 Task: Check the average views per listing of new construction in the last 3 years.
Action: Mouse moved to (1023, 246)
Screenshot: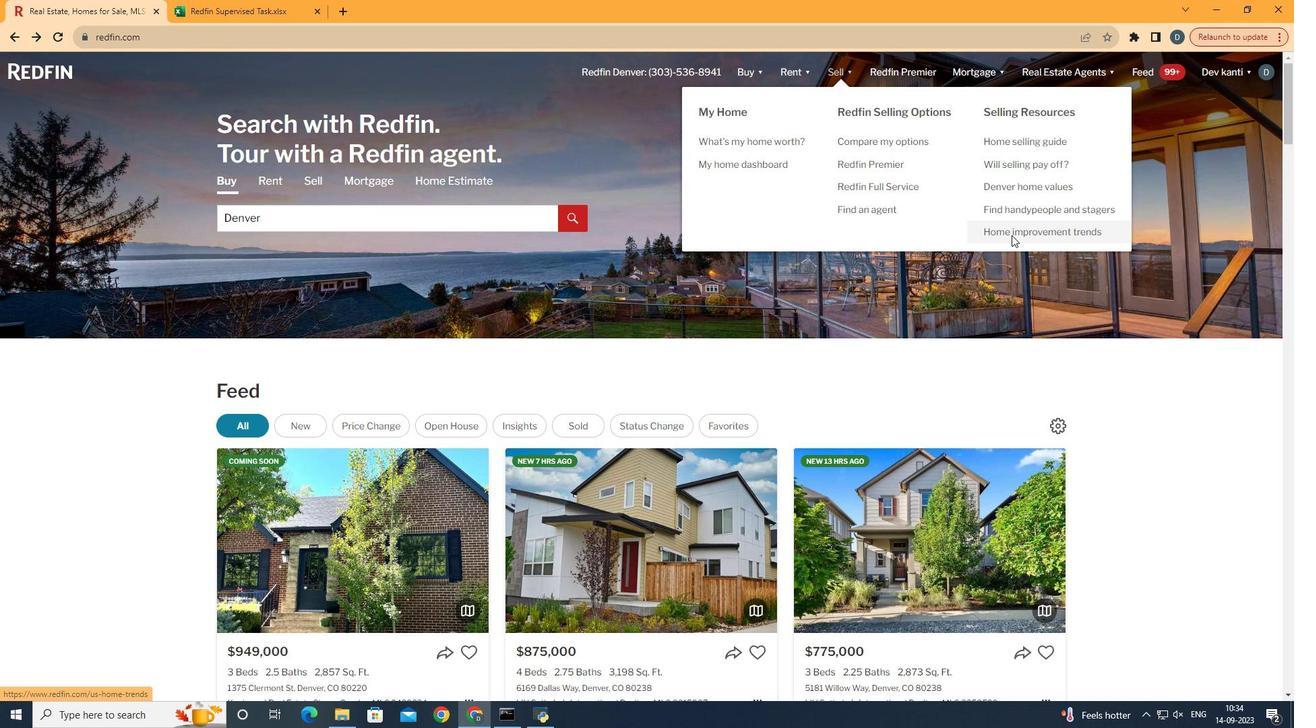 
Action: Mouse pressed left at (1023, 246)
Screenshot: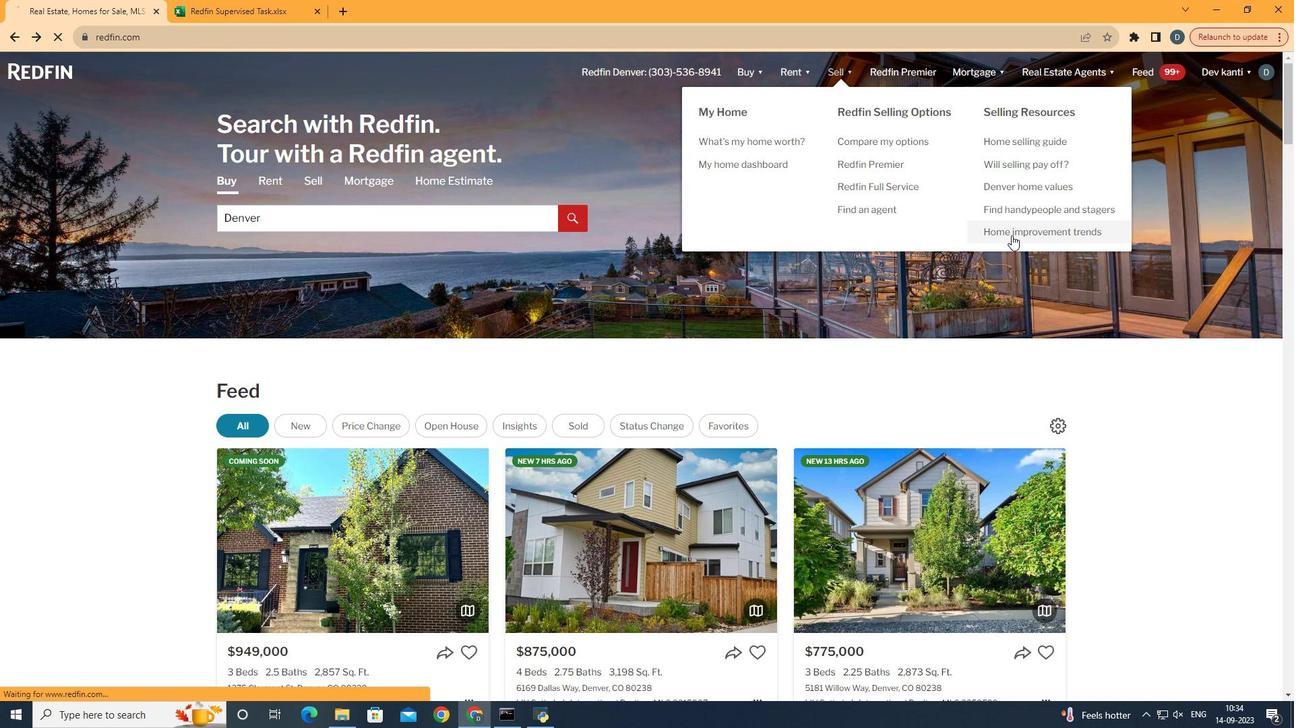 
Action: Mouse moved to (330, 276)
Screenshot: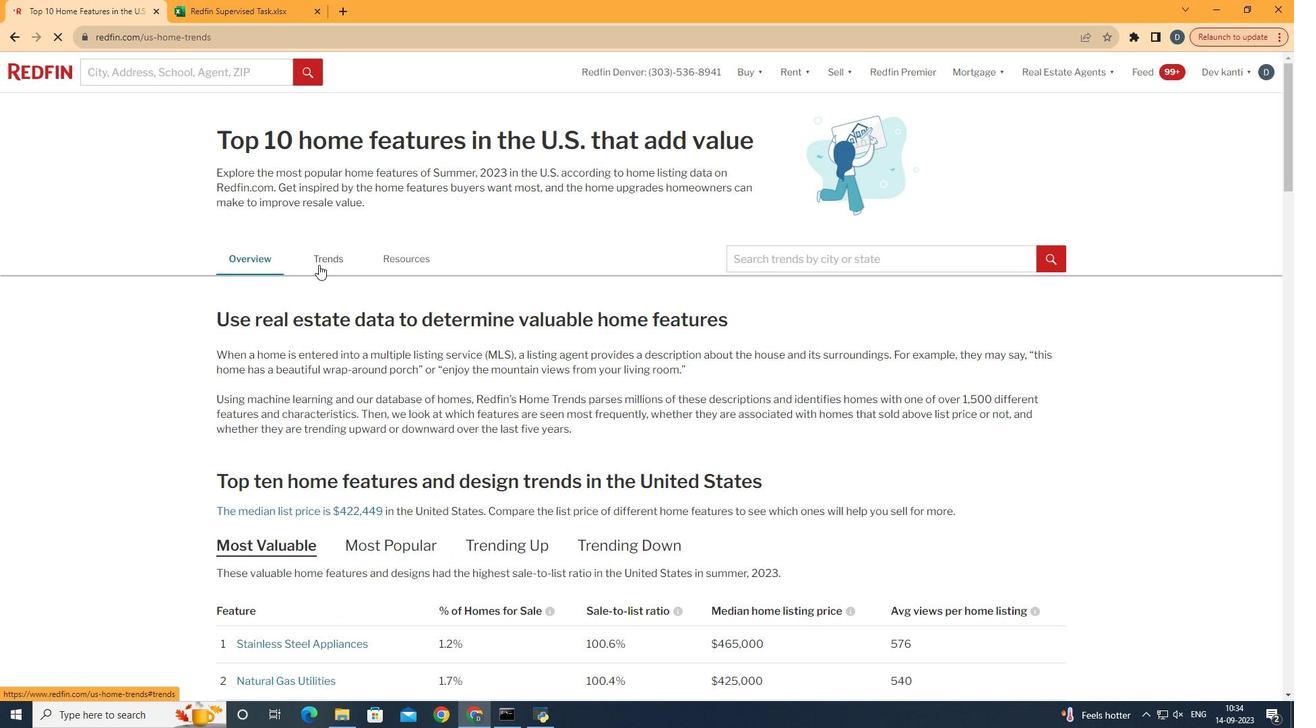 
Action: Mouse pressed left at (330, 276)
Screenshot: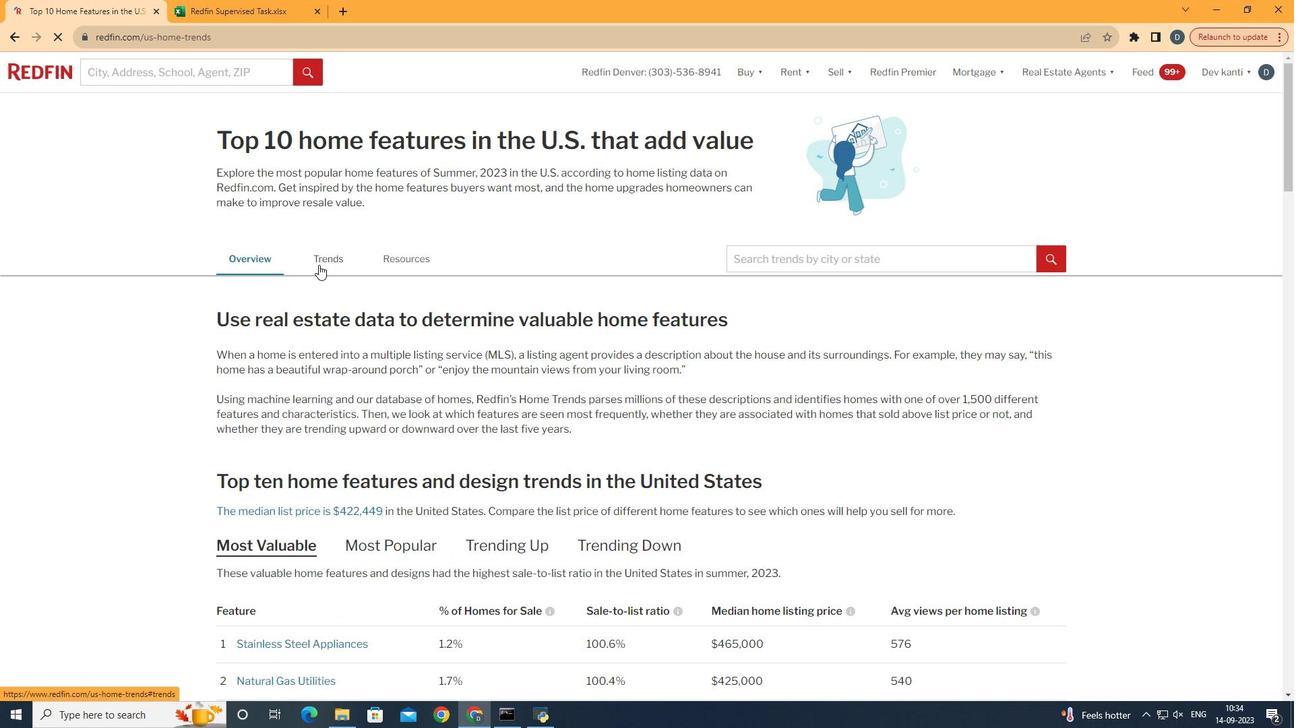 
Action: Mouse moved to (449, 397)
Screenshot: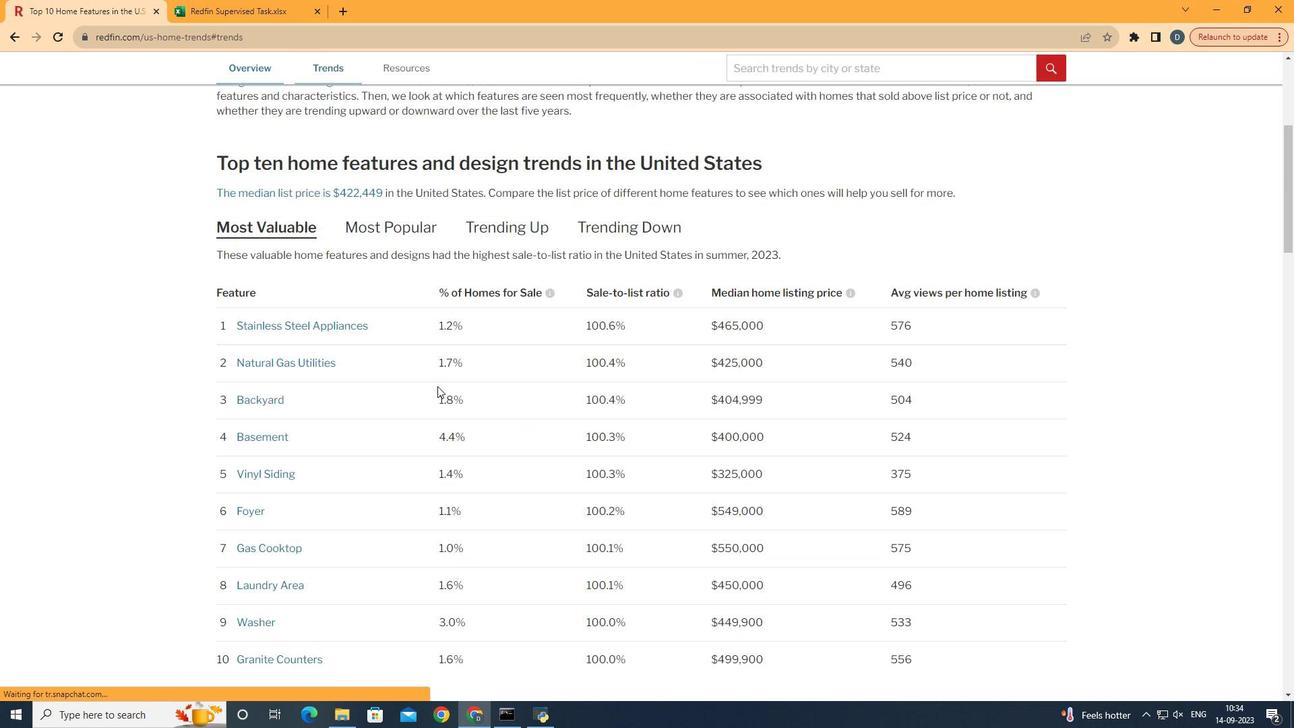 
Action: Mouse scrolled (449, 397) with delta (0, 0)
Screenshot: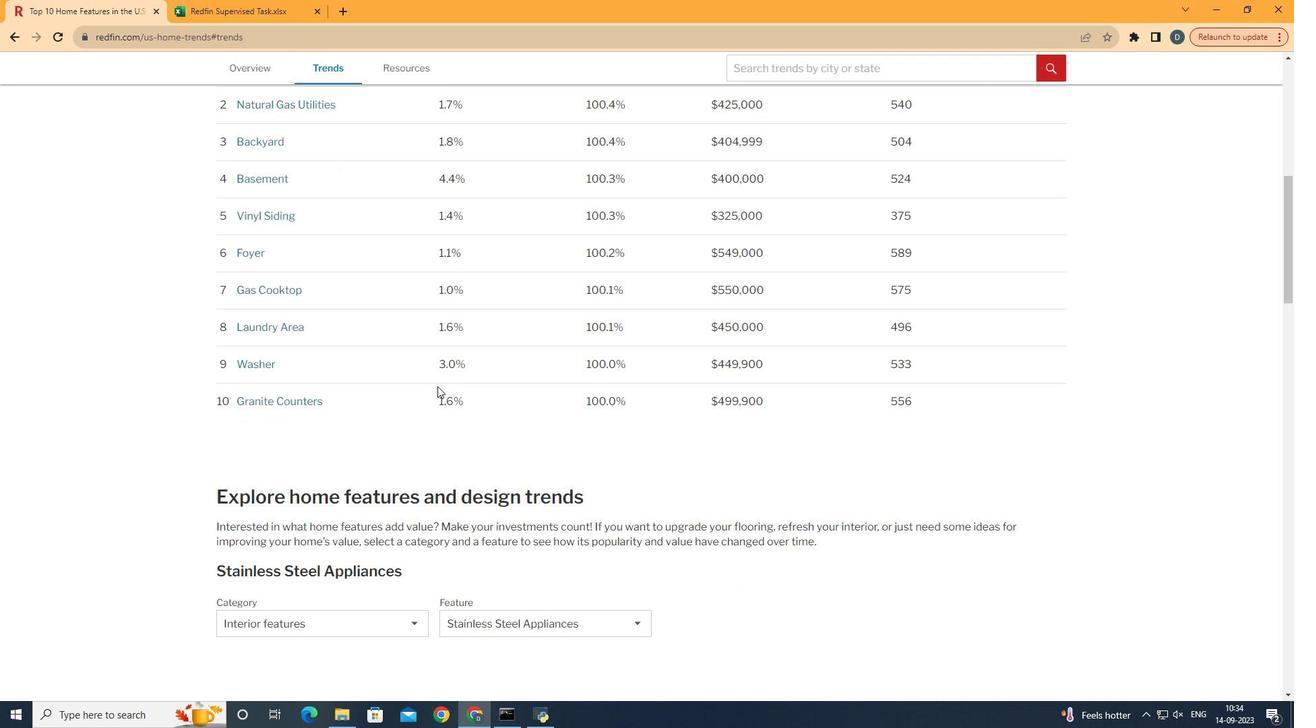 
Action: Mouse scrolled (449, 397) with delta (0, 0)
Screenshot: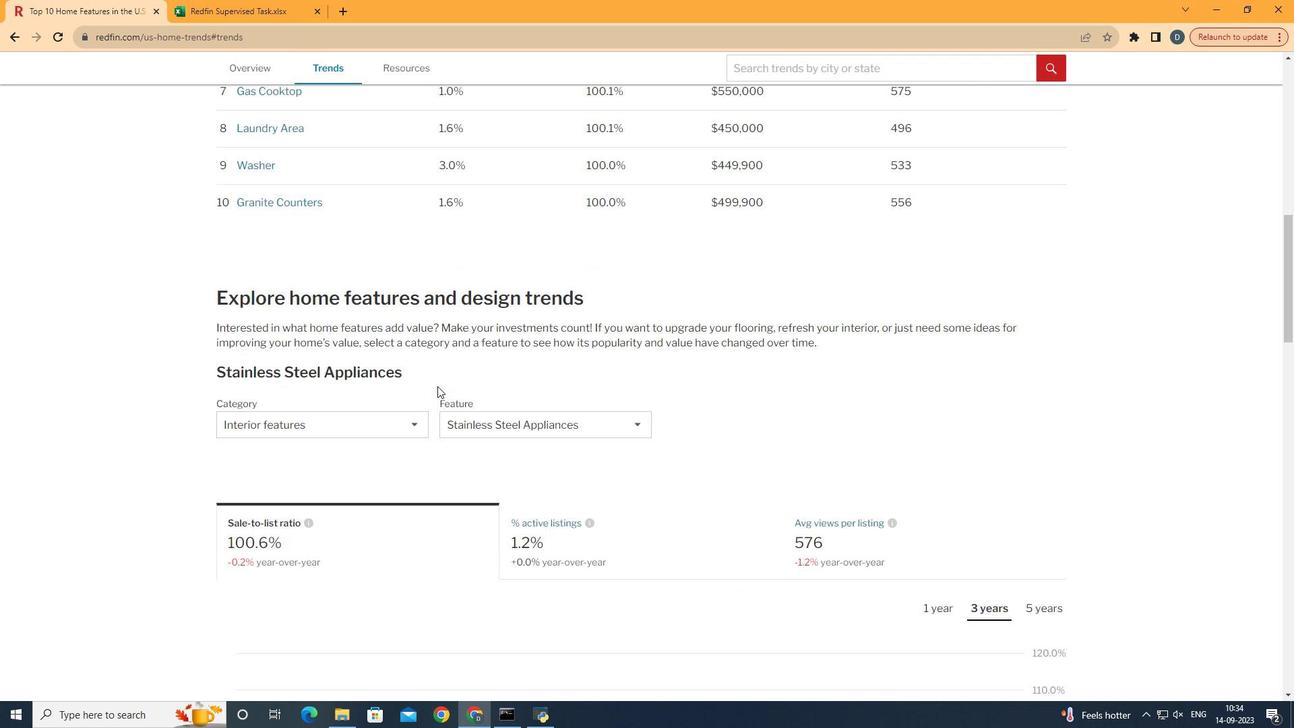 
Action: Mouse scrolled (449, 397) with delta (0, 0)
Screenshot: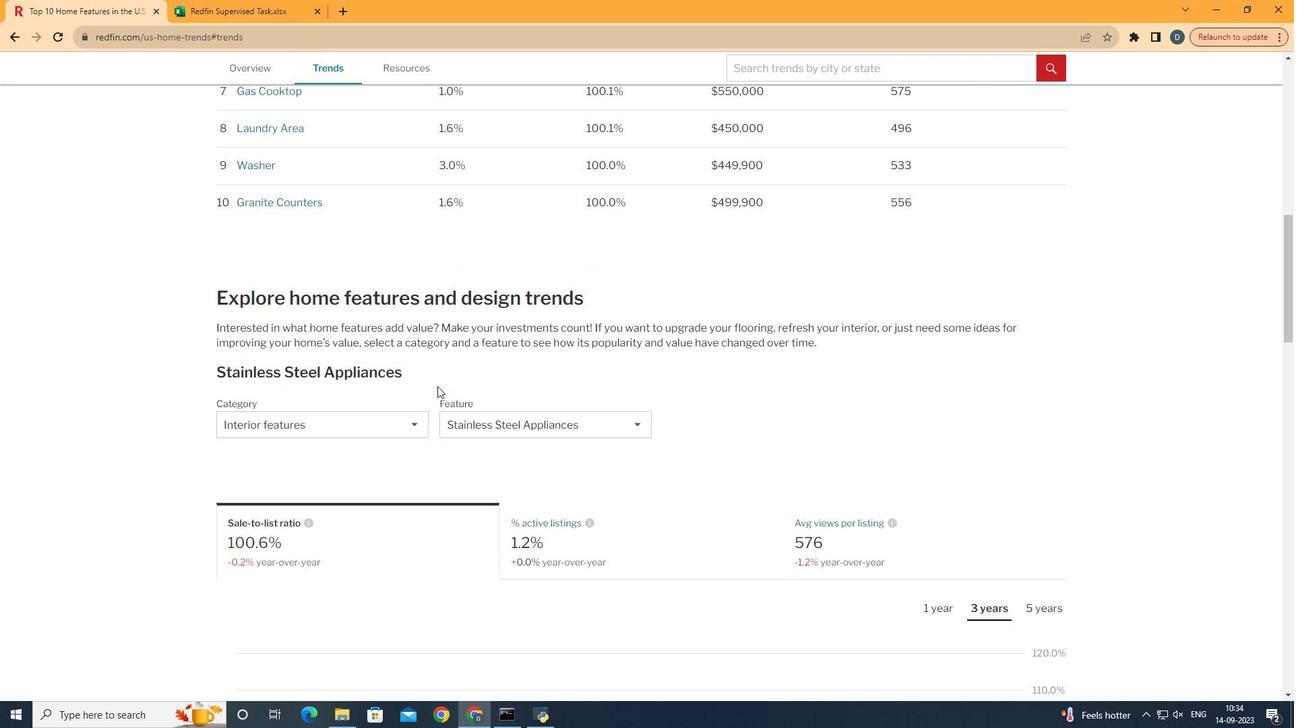 
Action: Mouse scrolled (449, 397) with delta (0, 0)
Screenshot: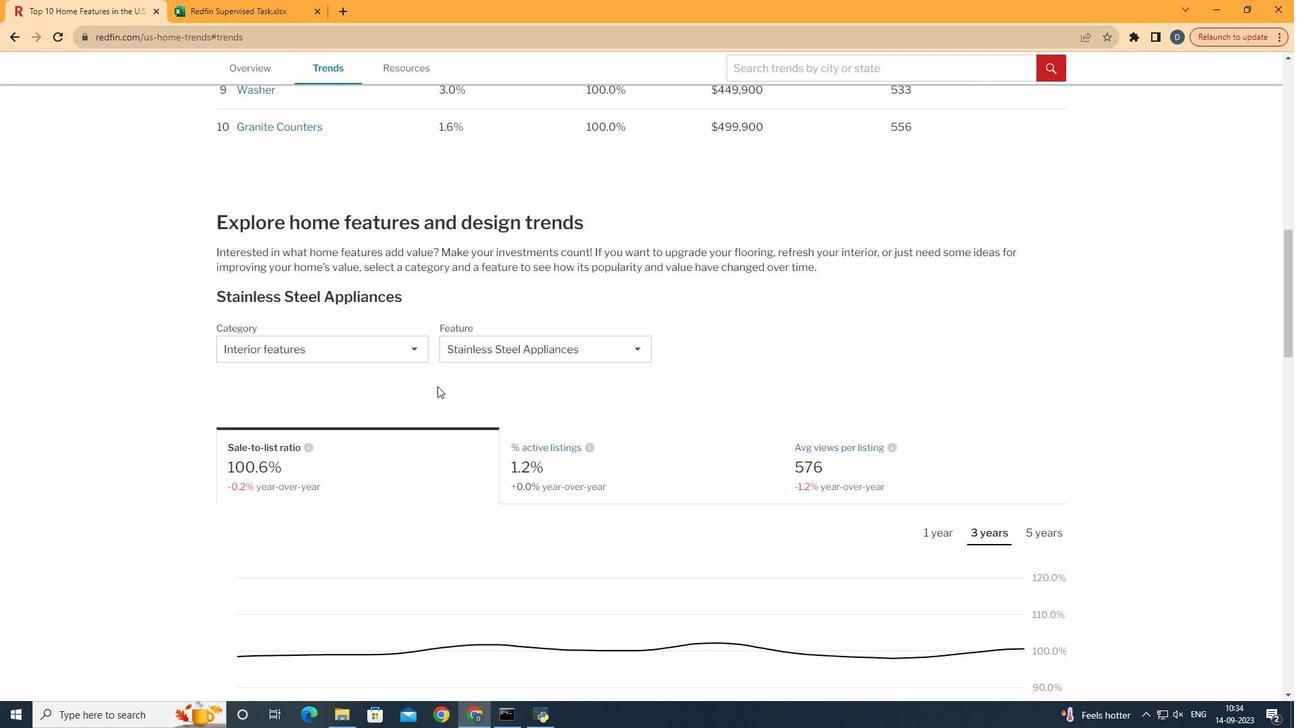 
Action: Mouse scrolled (449, 397) with delta (0, 0)
Screenshot: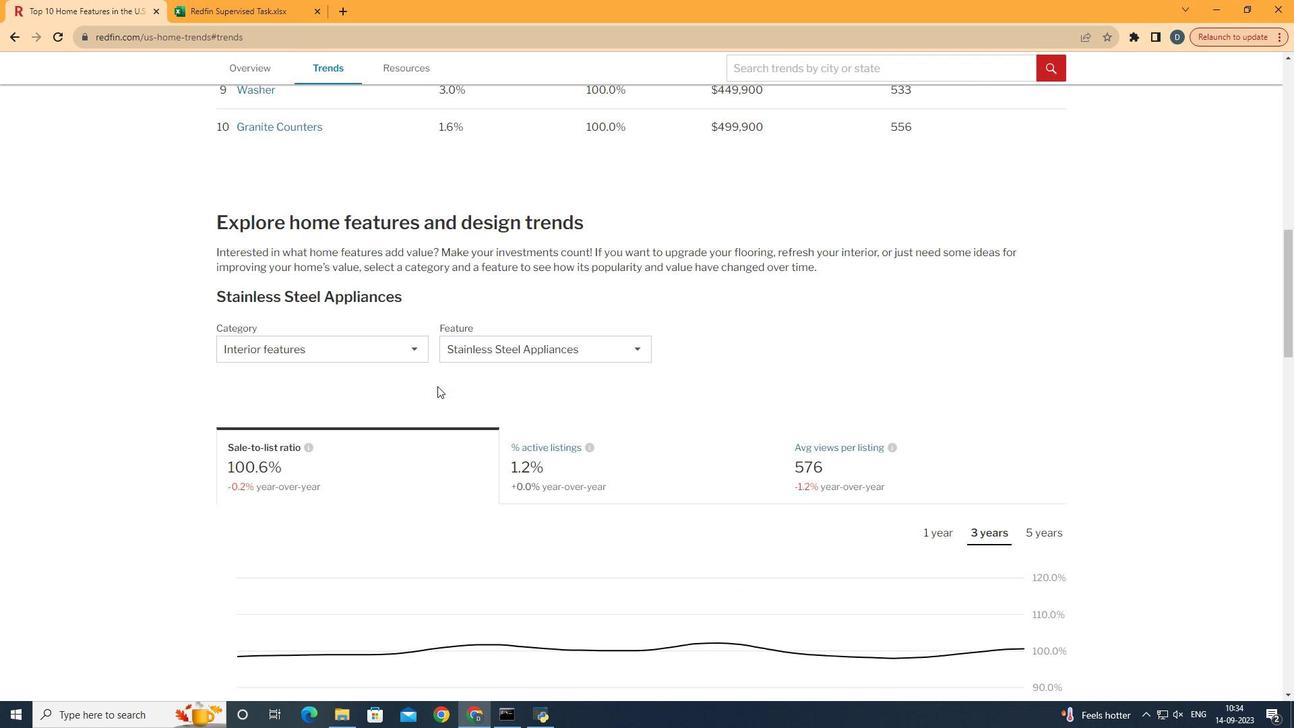 
Action: Mouse scrolled (449, 397) with delta (0, 0)
Screenshot: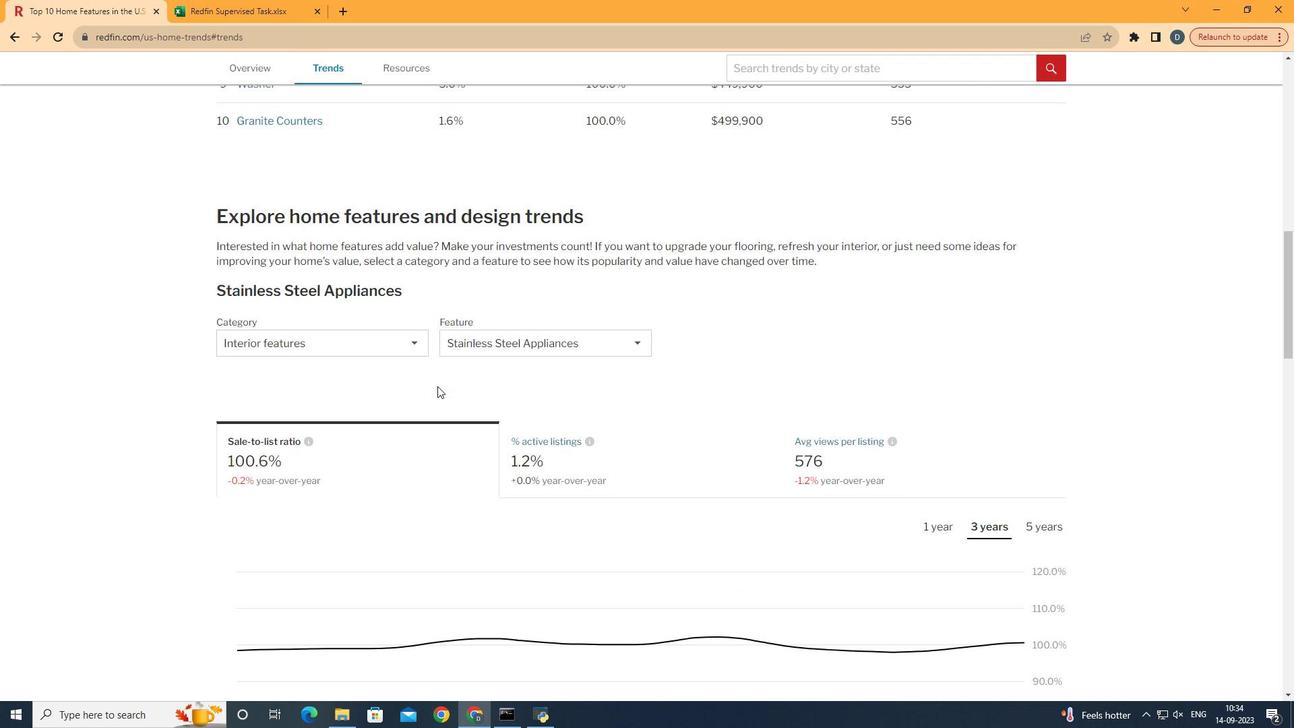 
Action: Mouse scrolled (449, 397) with delta (0, 0)
Screenshot: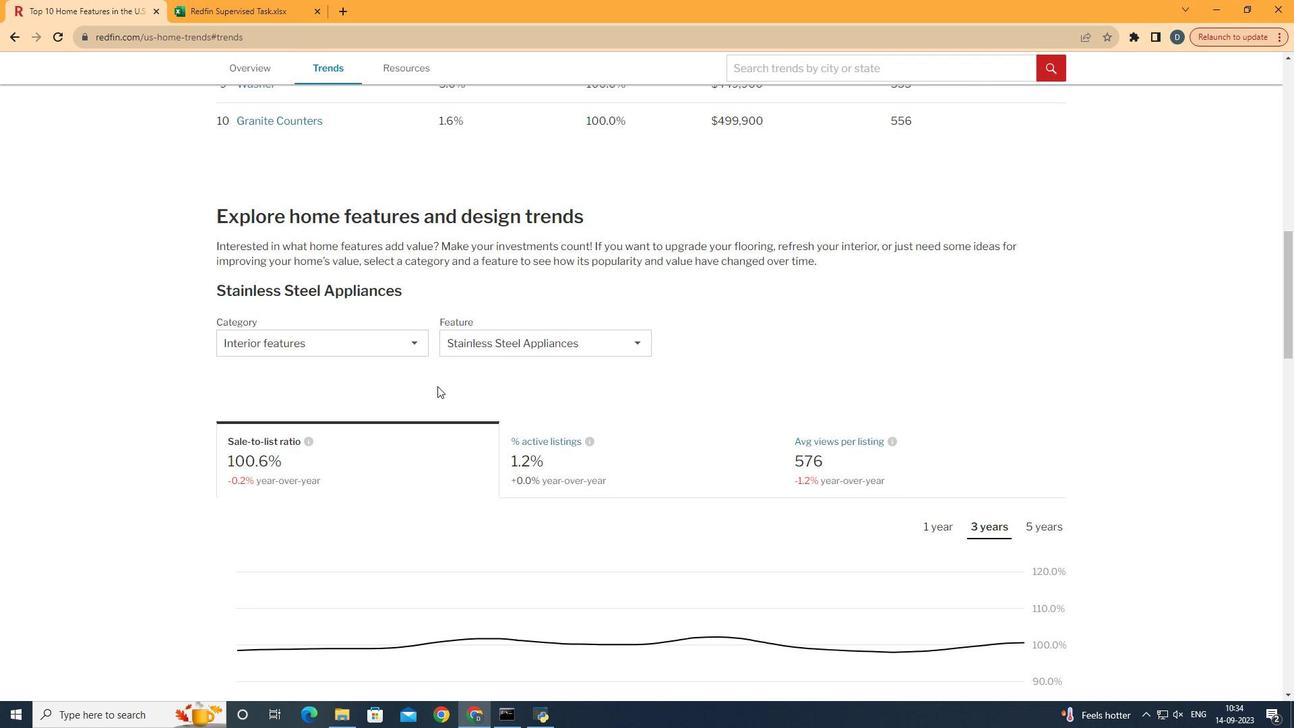 
Action: Mouse moved to (402, 351)
Screenshot: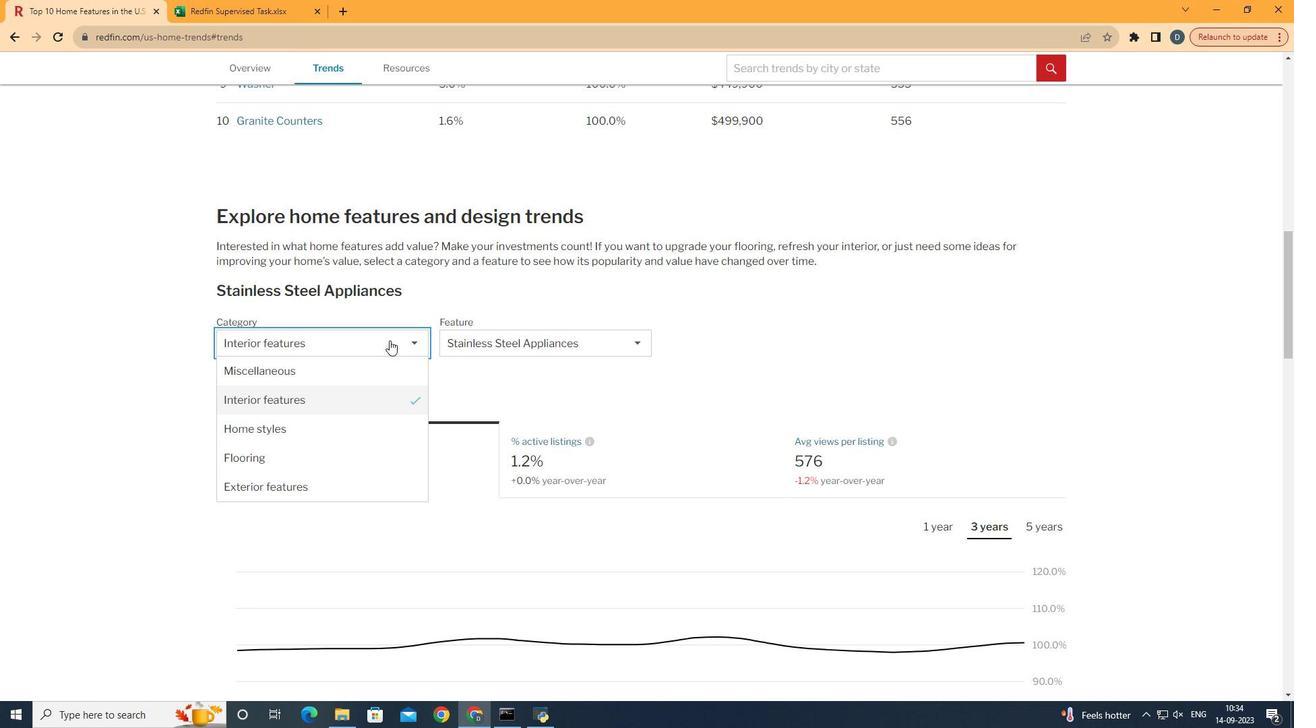 
Action: Mouse pressed left at (402, 351)
Screenshot: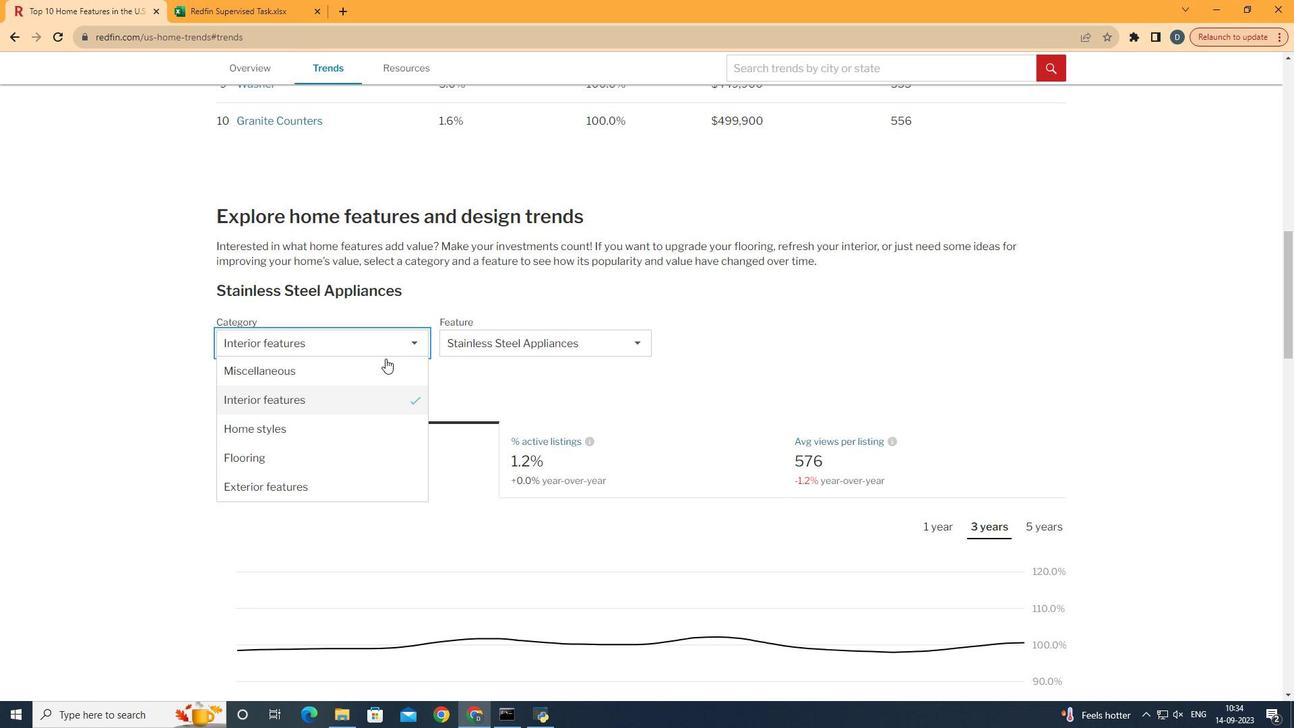 
Action: Mouse moved to (409, 440)
Screenshot: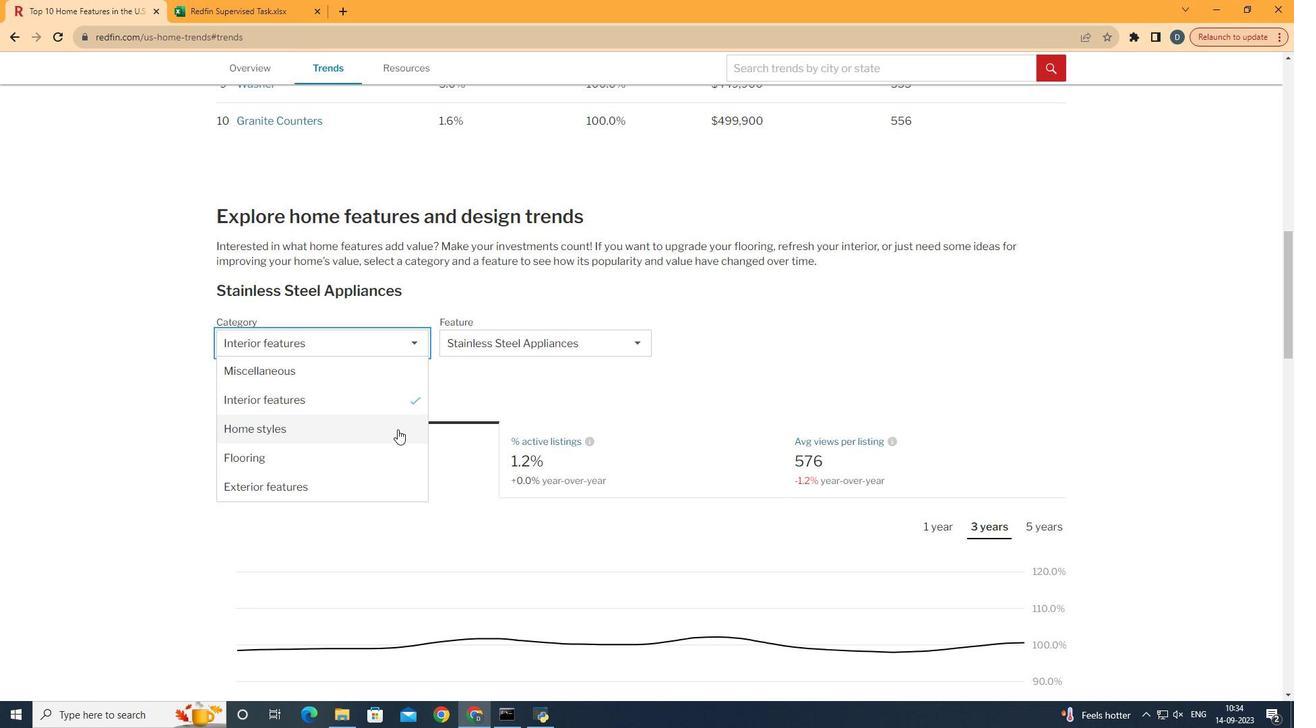 
Action: Mouse pressed left at (409, 440)
Screenshot: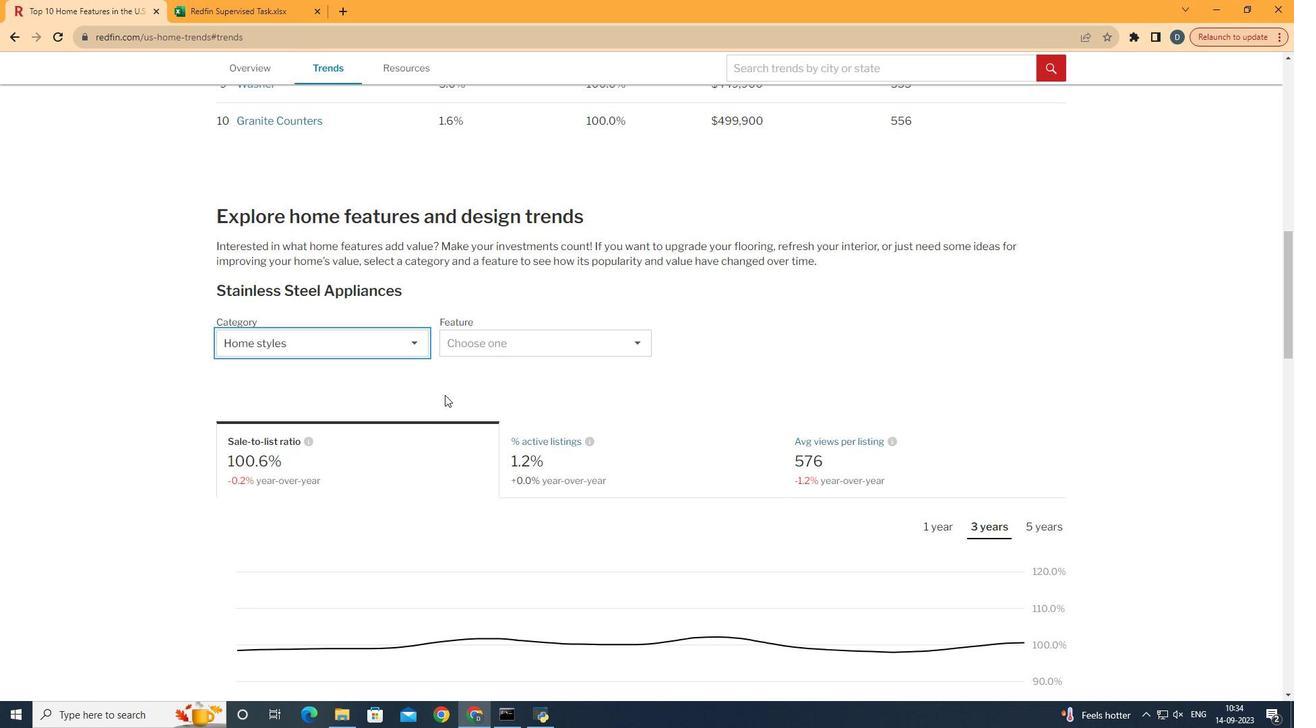 
Action: Mouse moved to (514, 368)
Screenshot: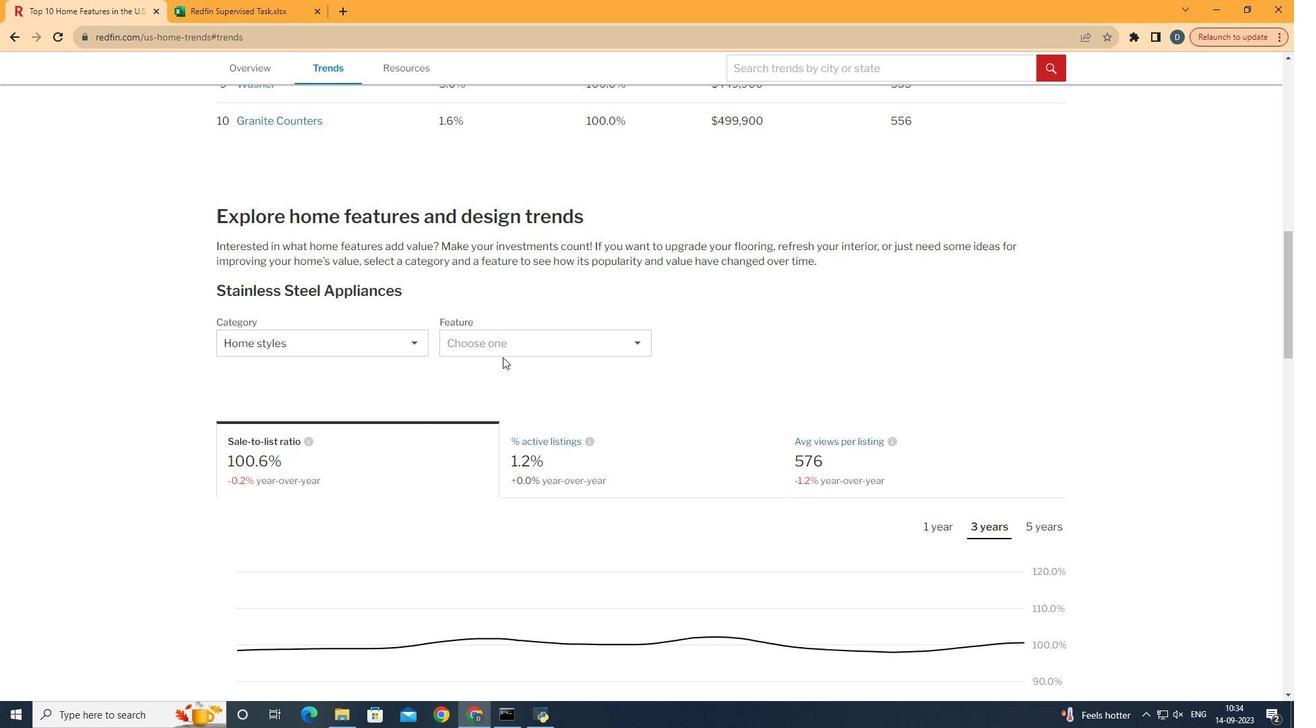 
Action: Mouse pressed left at (514, 368)
Screenshot: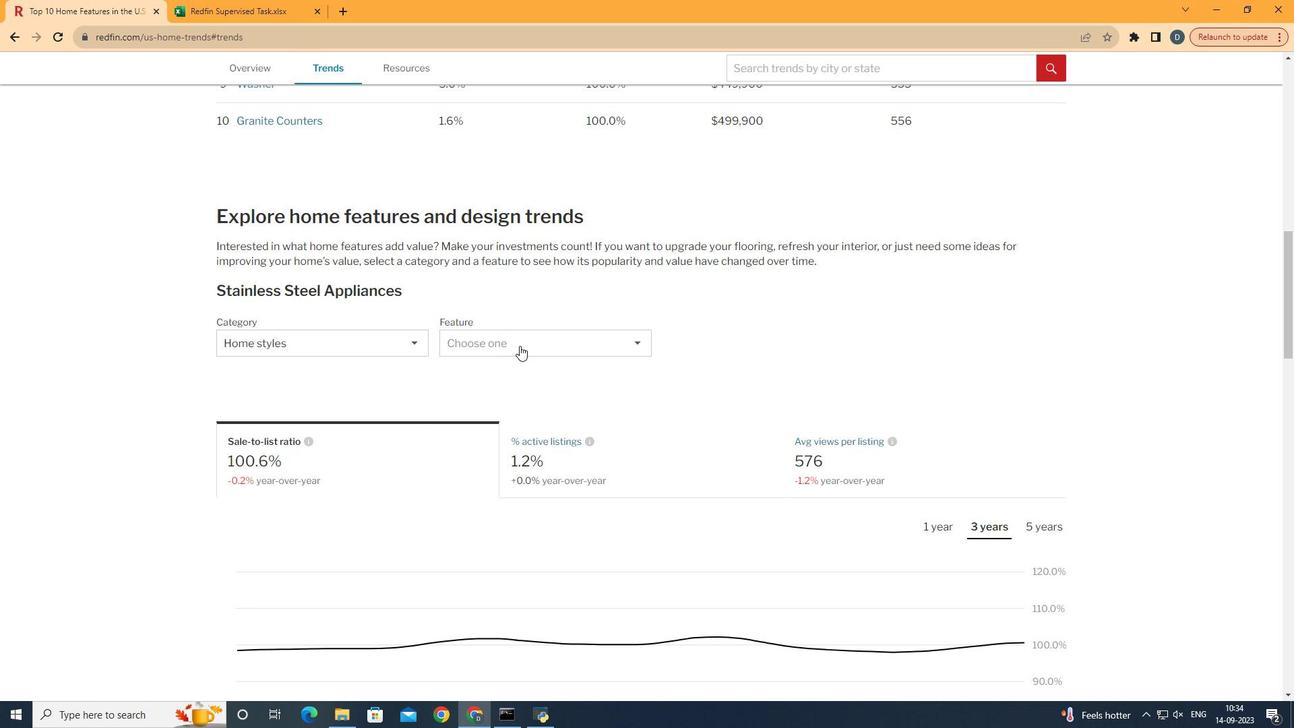 
Action: Mouse moved to (533, 356)
Screenshot: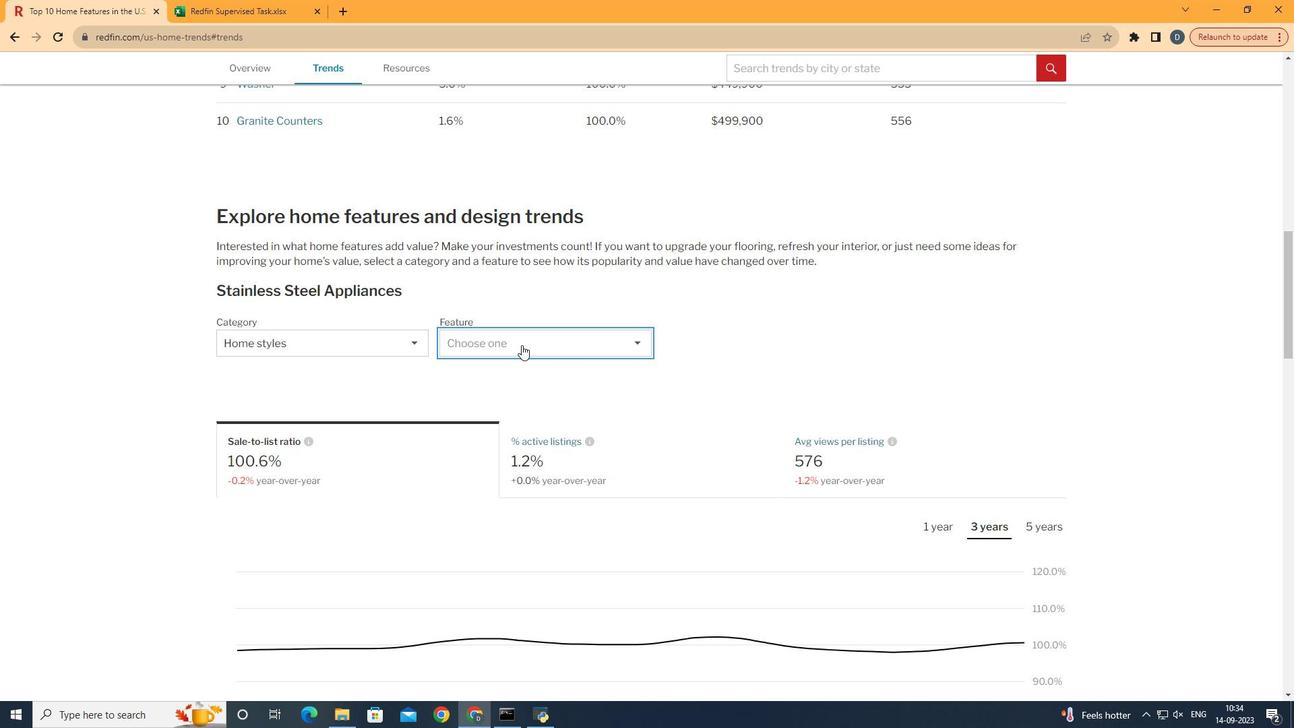 
Action: Mouse pressed left at (533, 356)
Screenshot: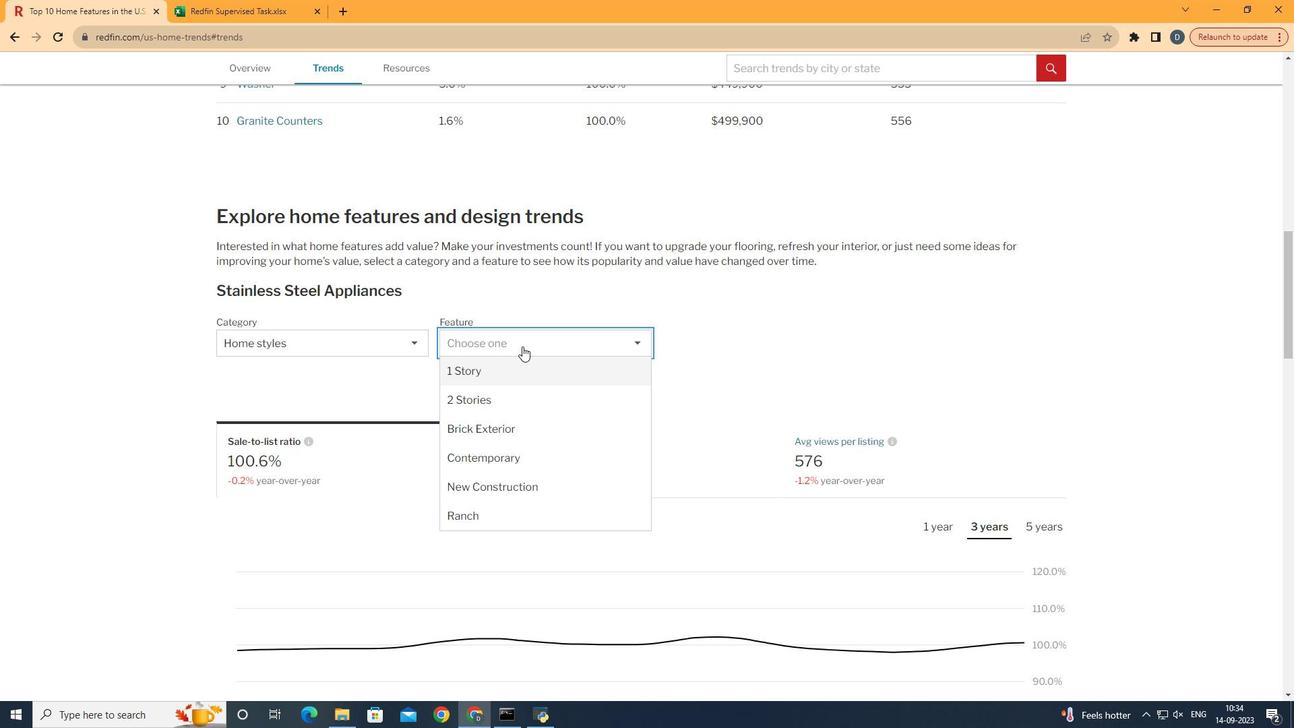 
Action: Mouse moved to (563, 493)
Screenshot: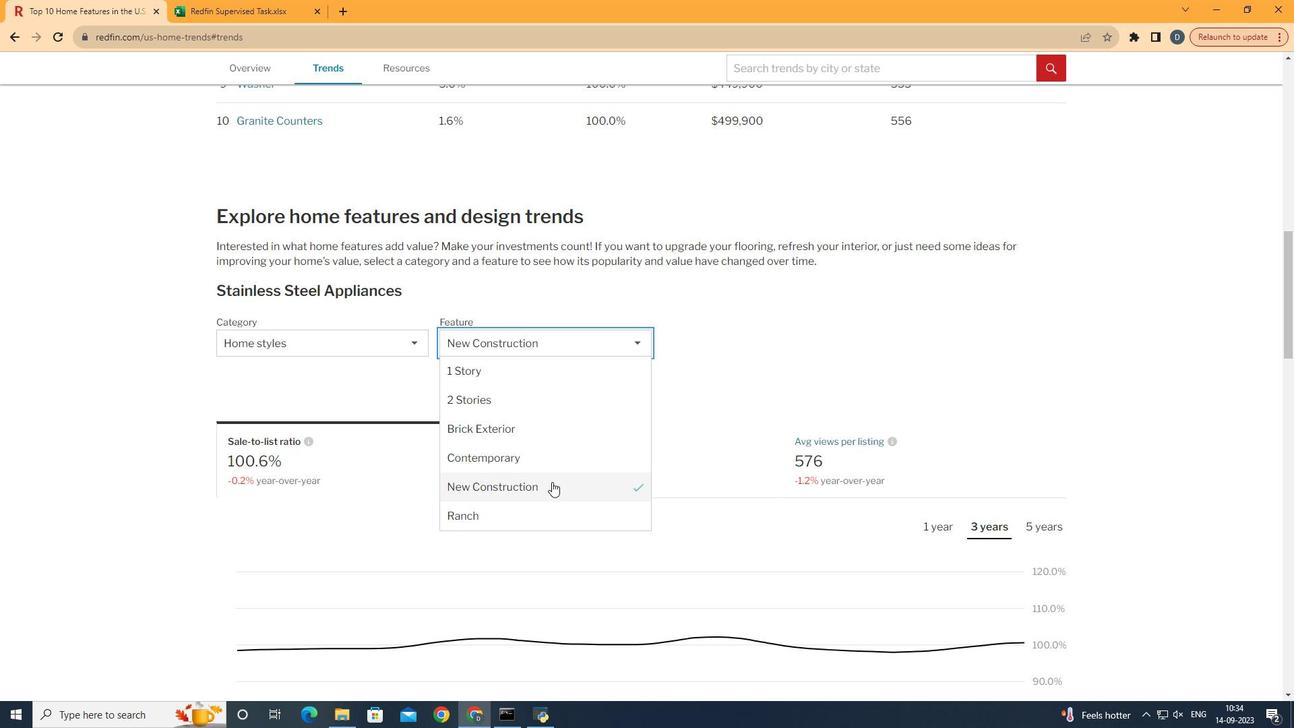
Action: Mouse pressed left at (563, 493)
Screenshot: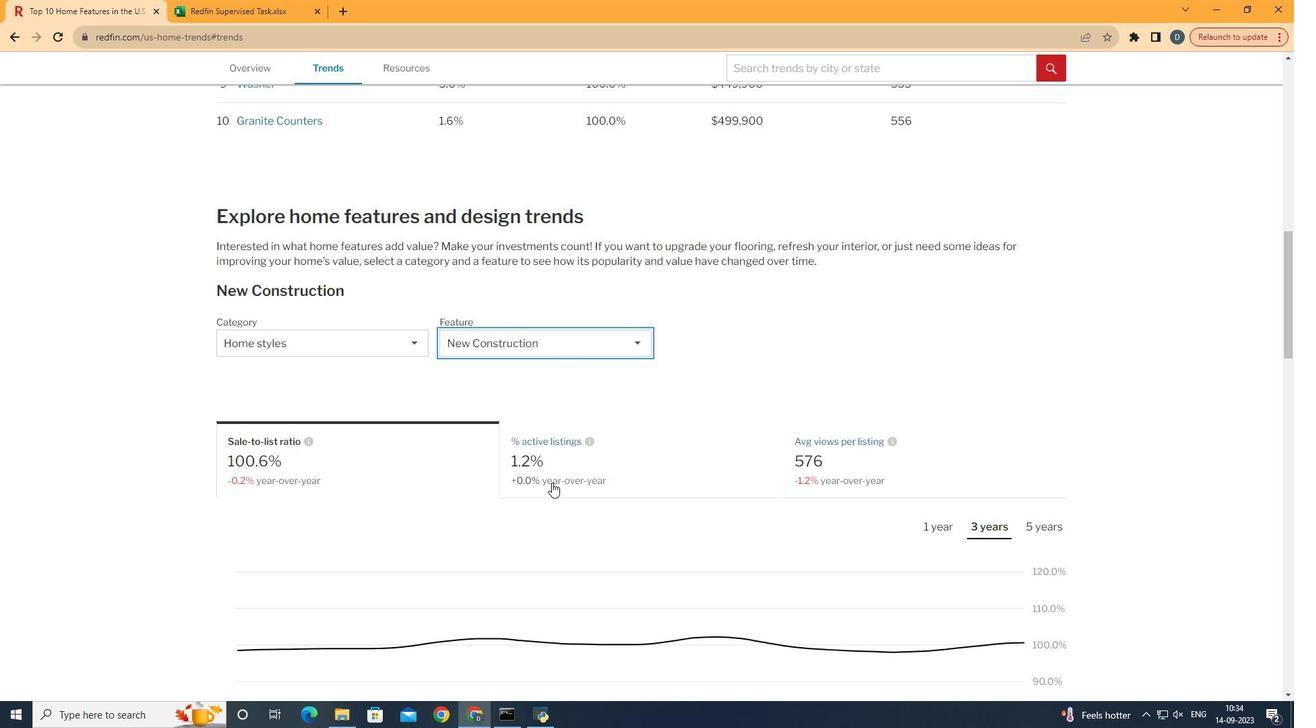 
Action: Mouse moved to (920, 467)
Screenshot: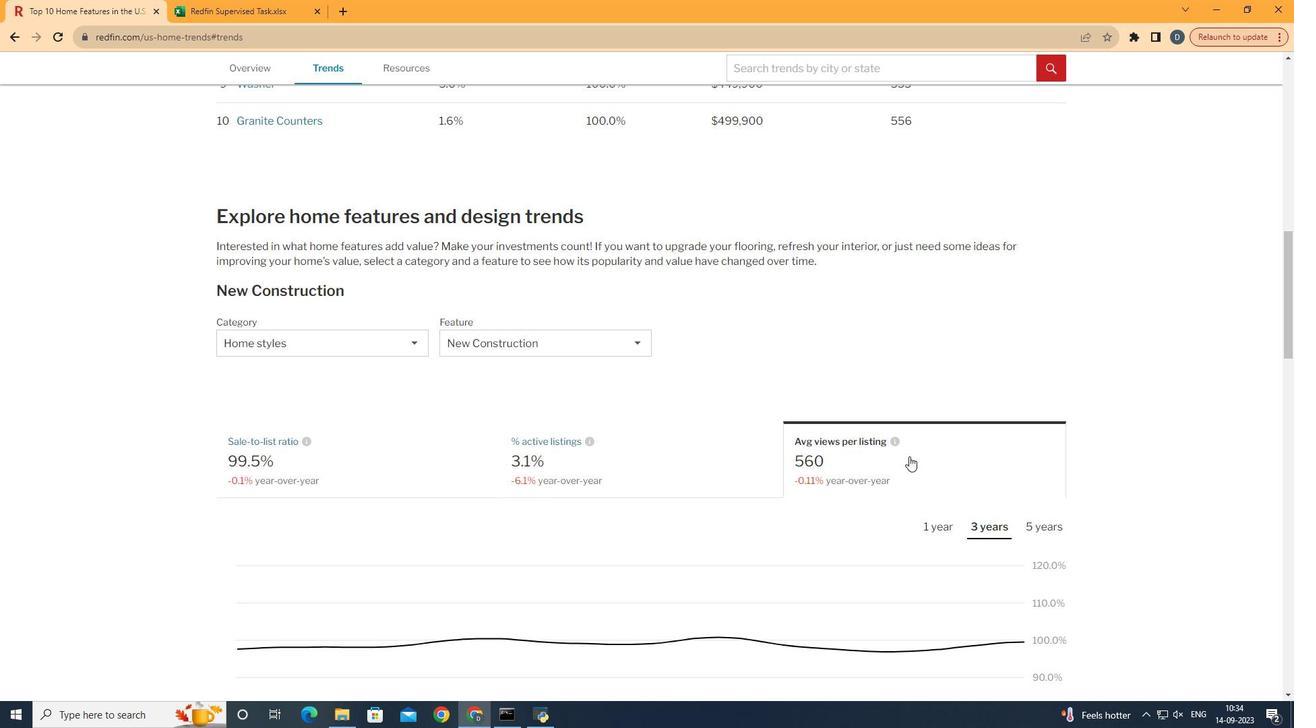 
Action: Mouse pressed left at (920, 467)
Screenshot: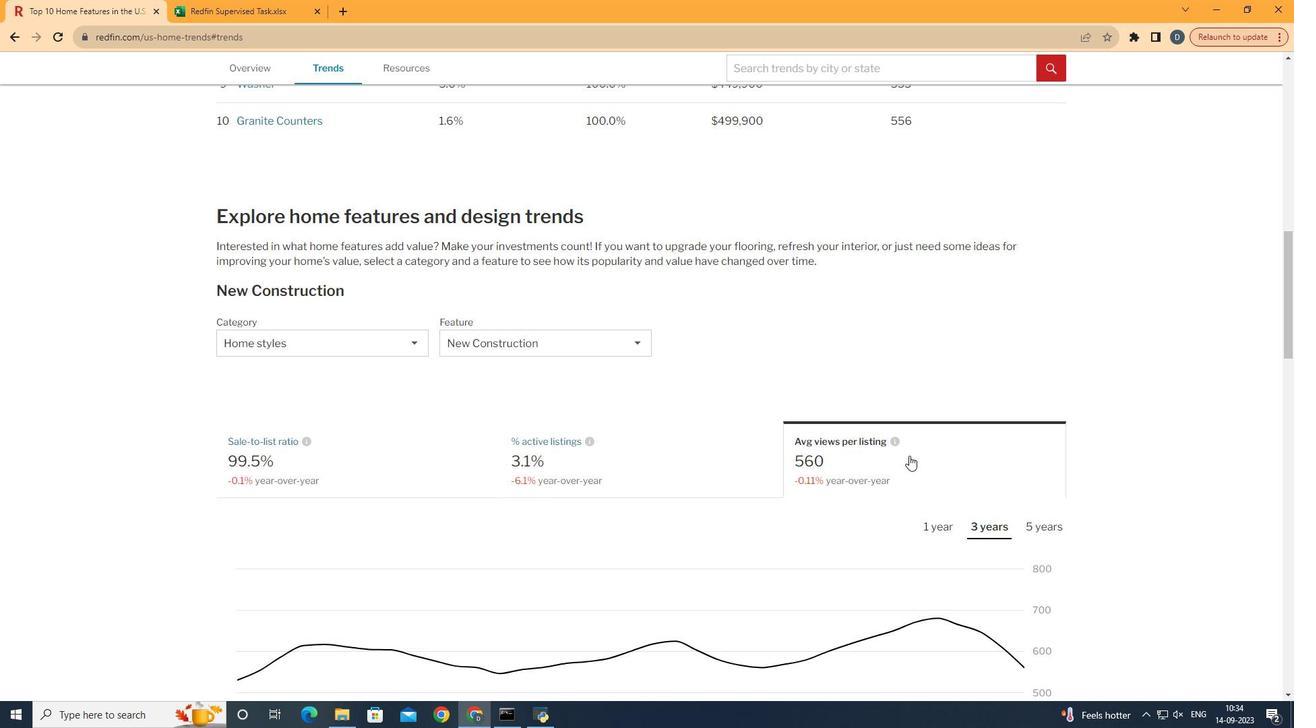 
Action: Mouse moved to (930, 462)
Screenshot: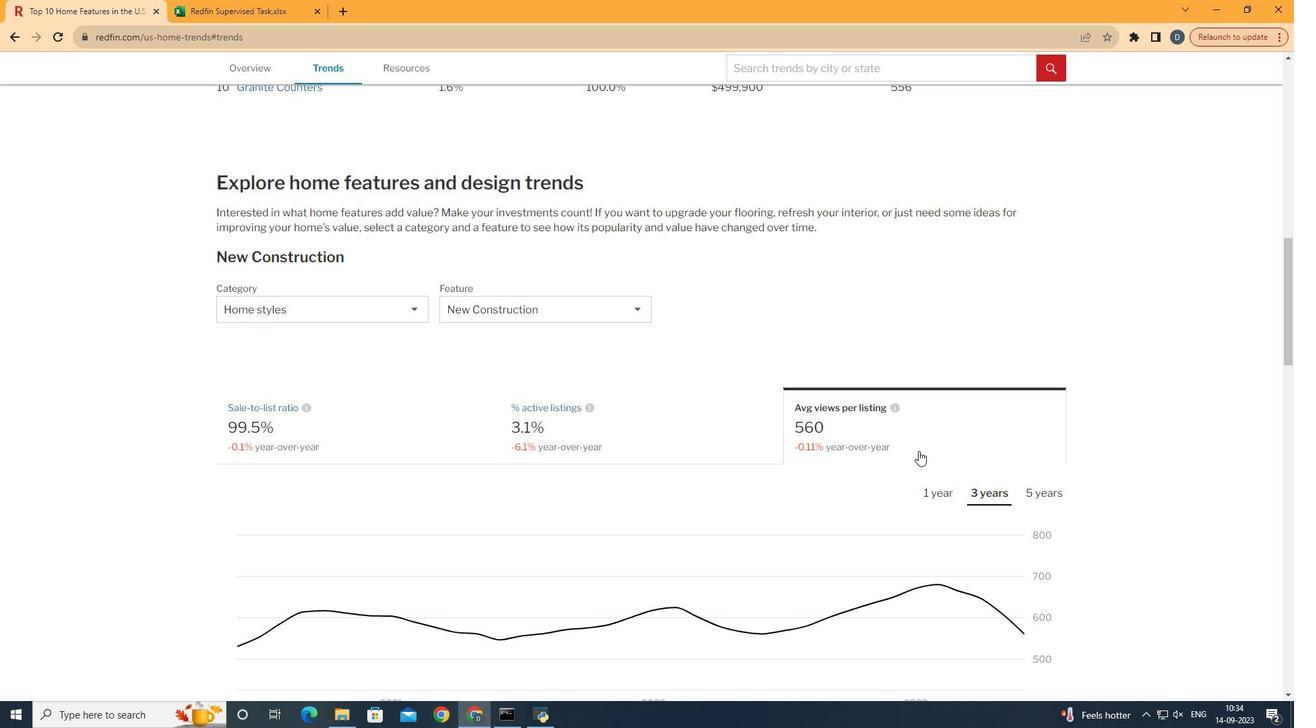 
Action: Mouse scrolled (930, 461) with delta (0, 0)
Screenshot: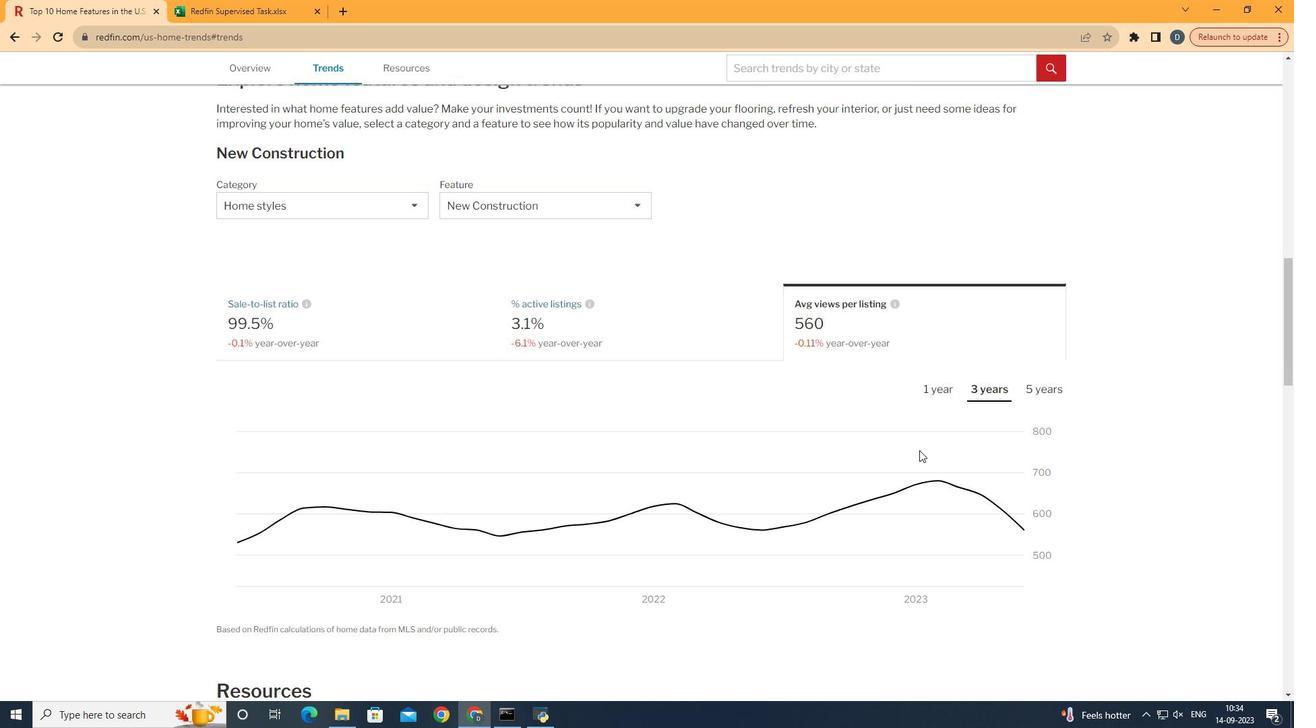 
Action: Mouse scrolled (930, 461) with delta (0, 0)
Screenshot: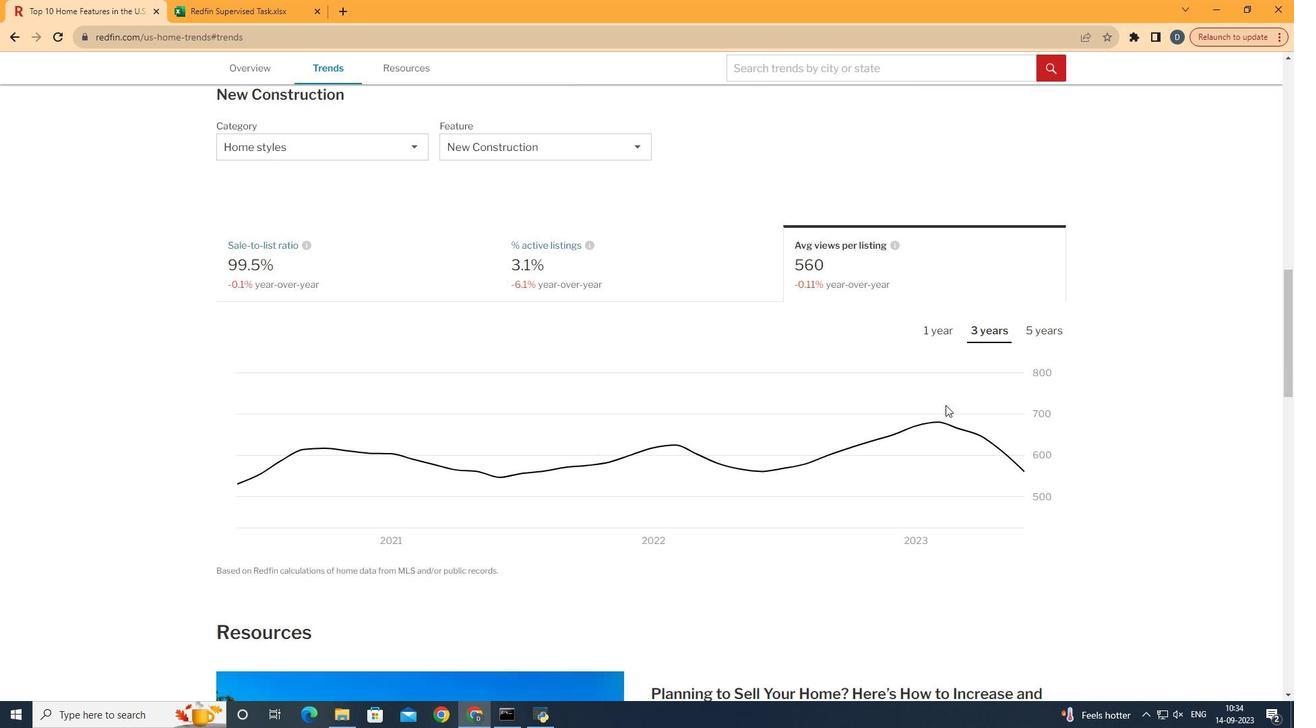 
Action: Mouse scrolled (930, 461) with delta (0, 0)
Screenshot: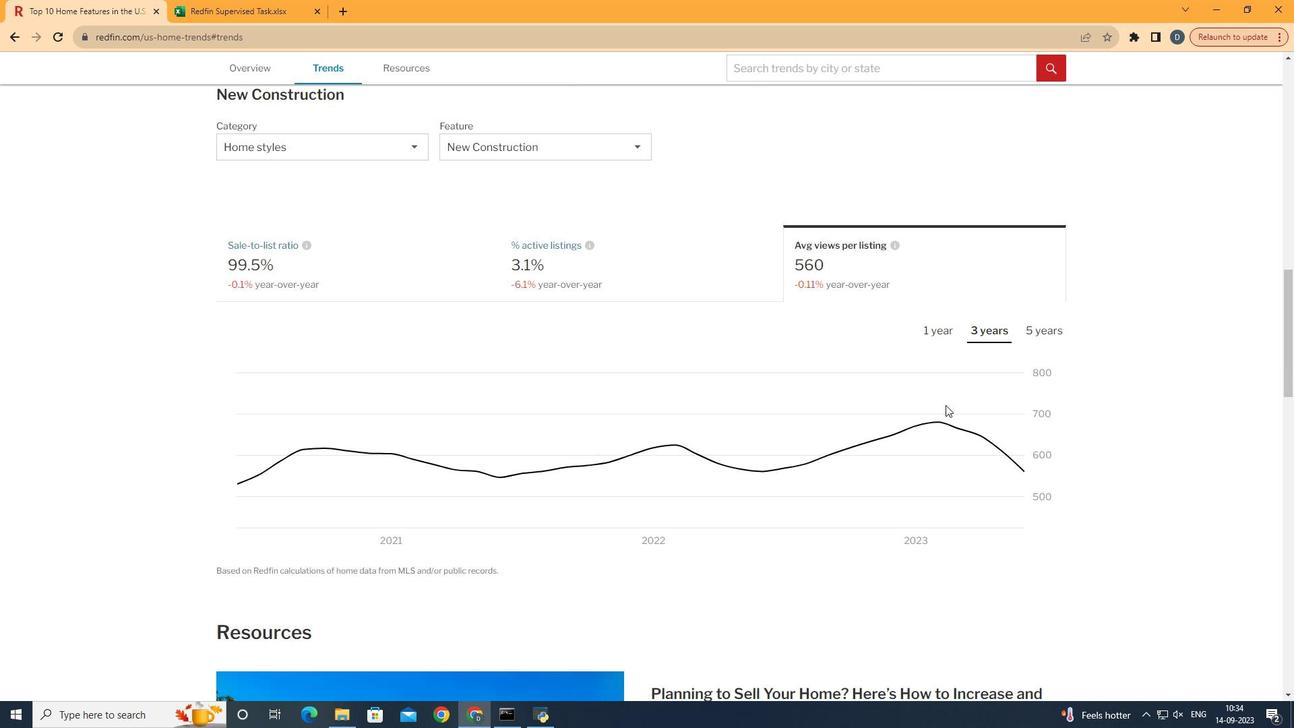 
Action: Mouse moved to (1021, 331)
Screenshot: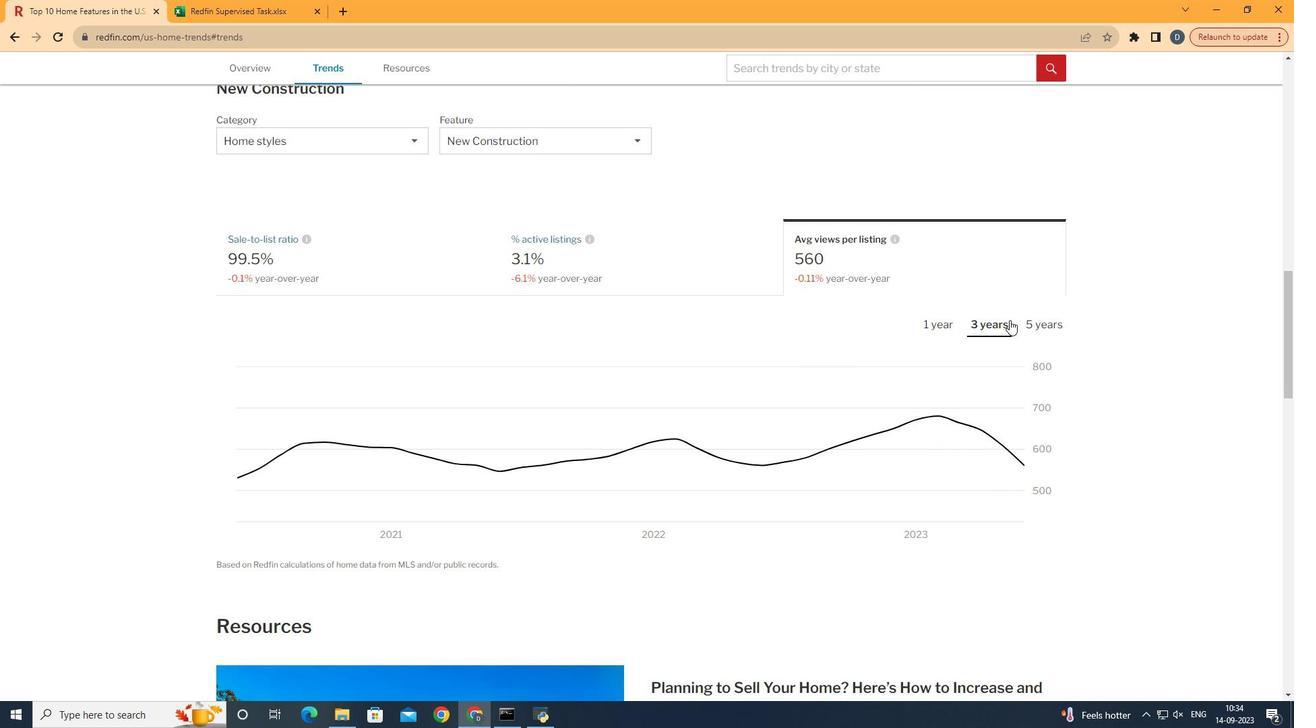 
Action: Mouse pressed left at (1021, 331)
Screenshot: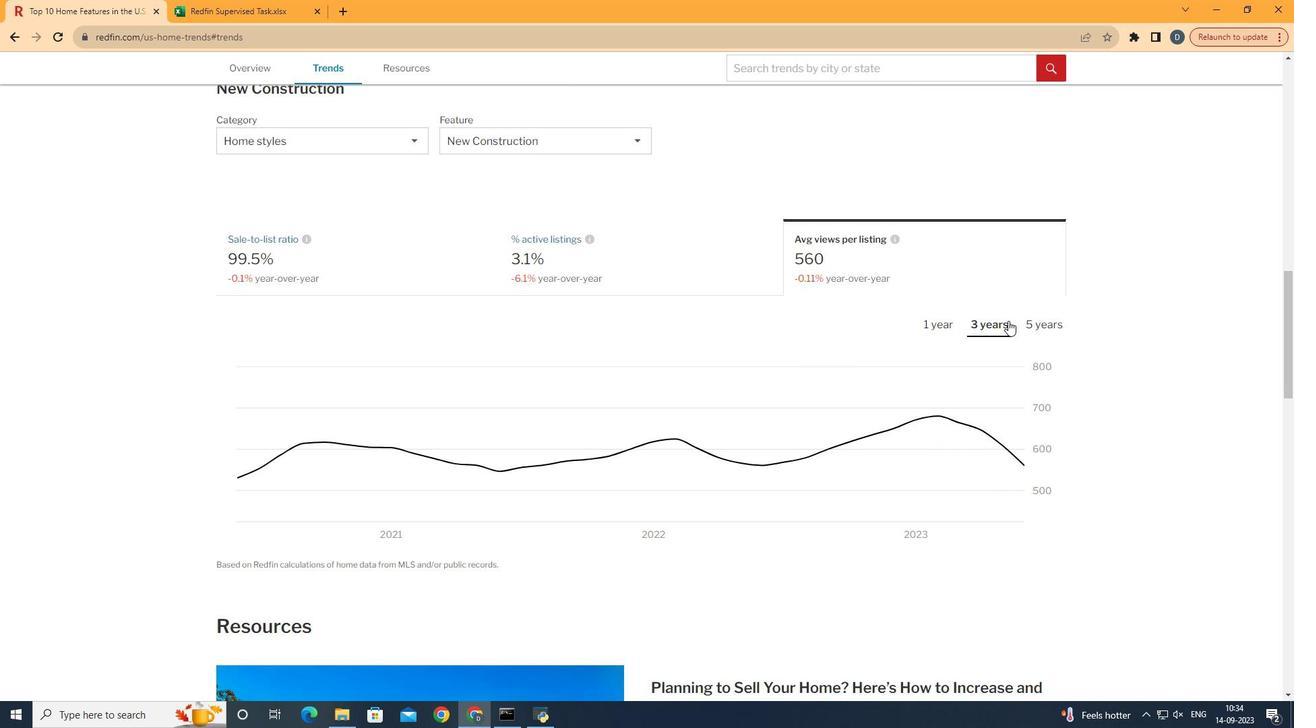 
Action: Mouse moved to (1020, 332)
Screenshot: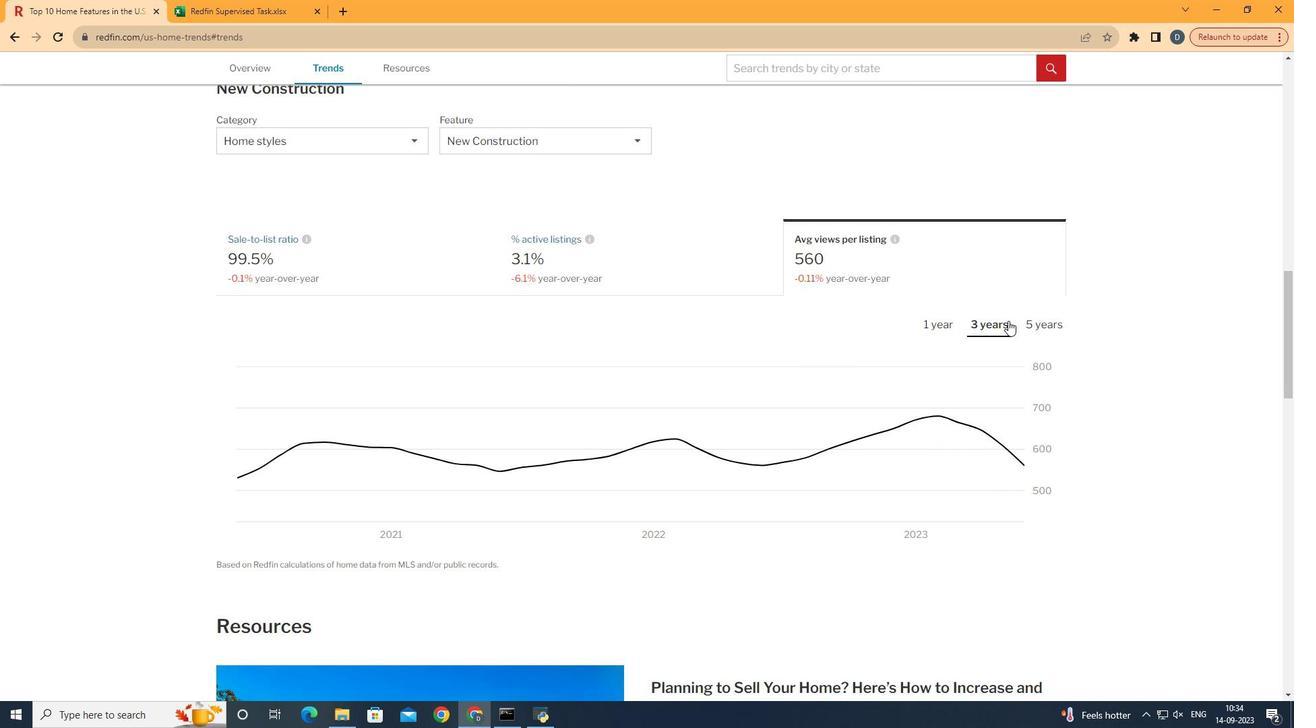 
